 Task: Add Forager Organic Dairy-Free Vanilla Bean Cashewmilk Yogurt to the cart.
Action: Mouse moved to (20, 86)
Screenshot: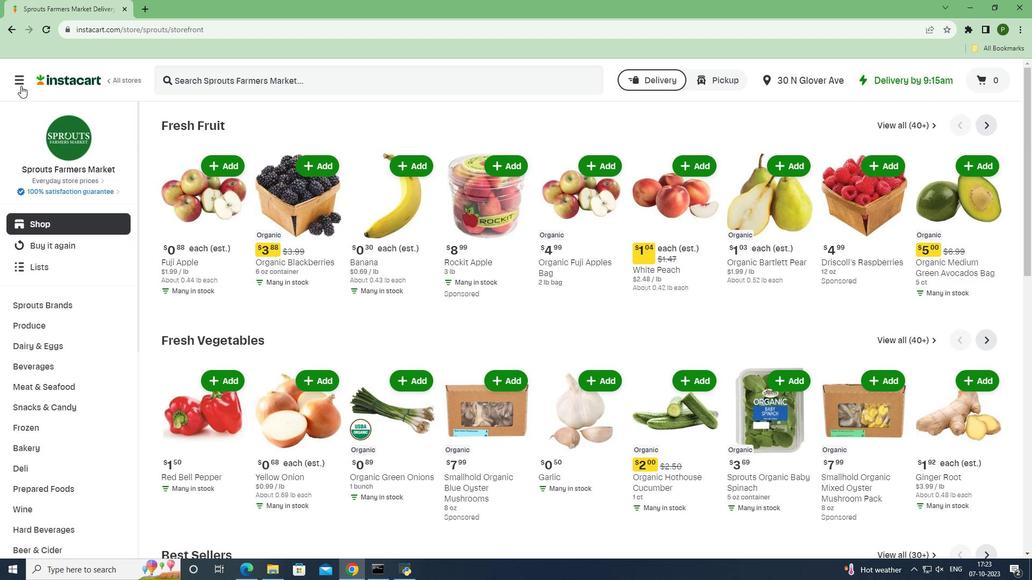 
Action: Mouse pressed left at (20, 86)
Screenshot: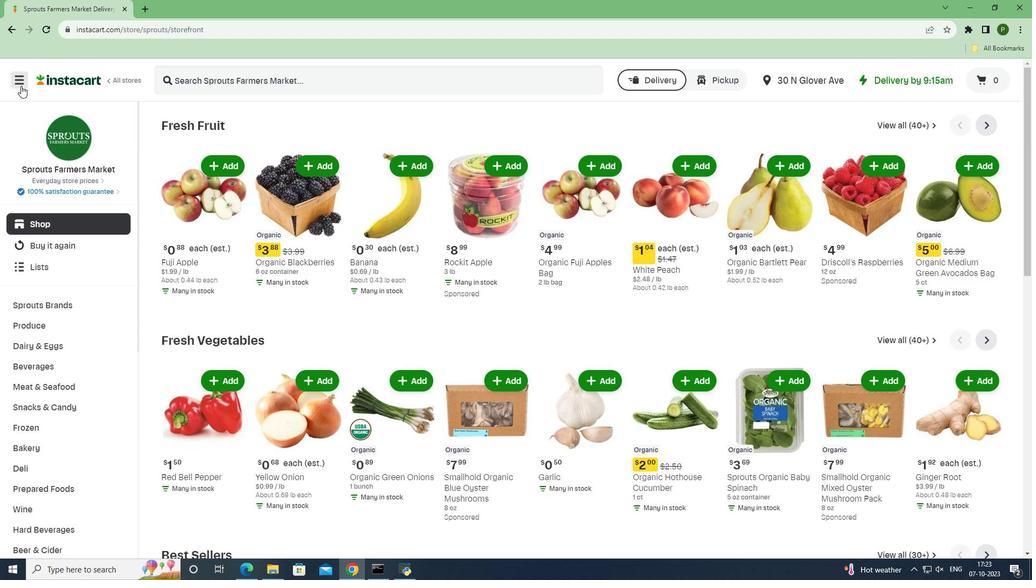 
Action: Mouse moved to (35, 287)
Screenshot: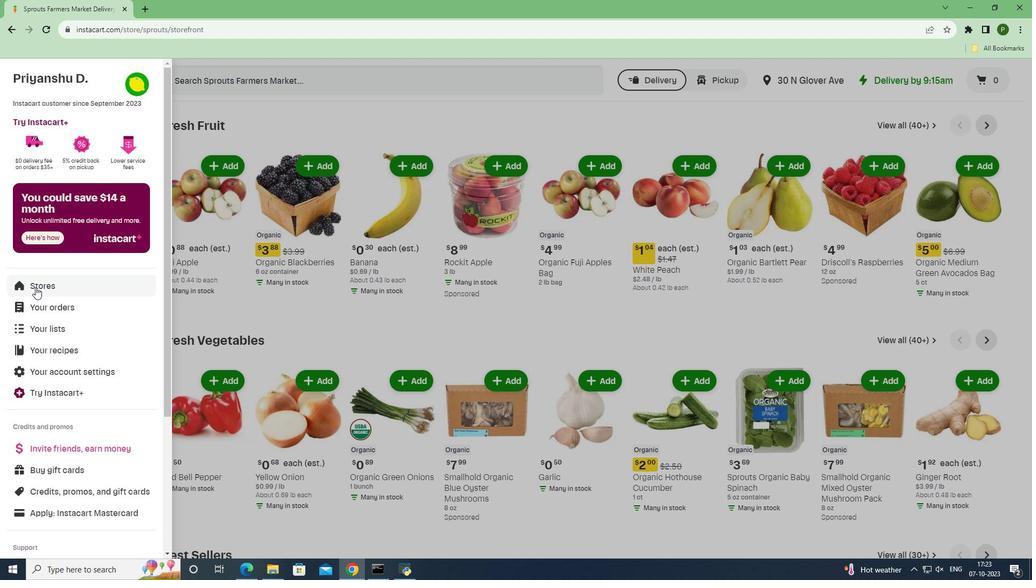 
Action: Mouse pressed left at (35, 287)
Screenshot: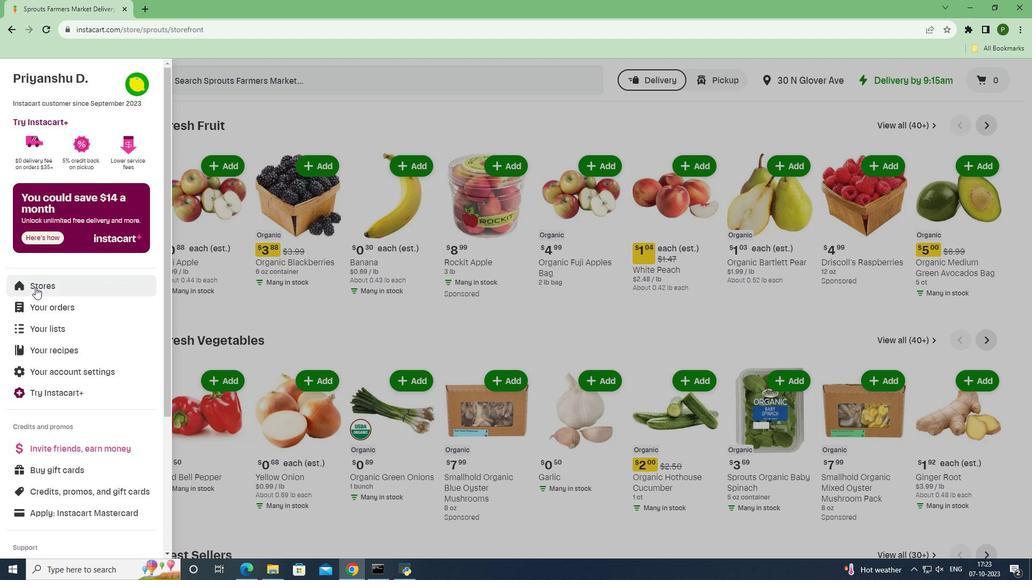 
Action: Mouse moved to (239, 123)
Screenshot: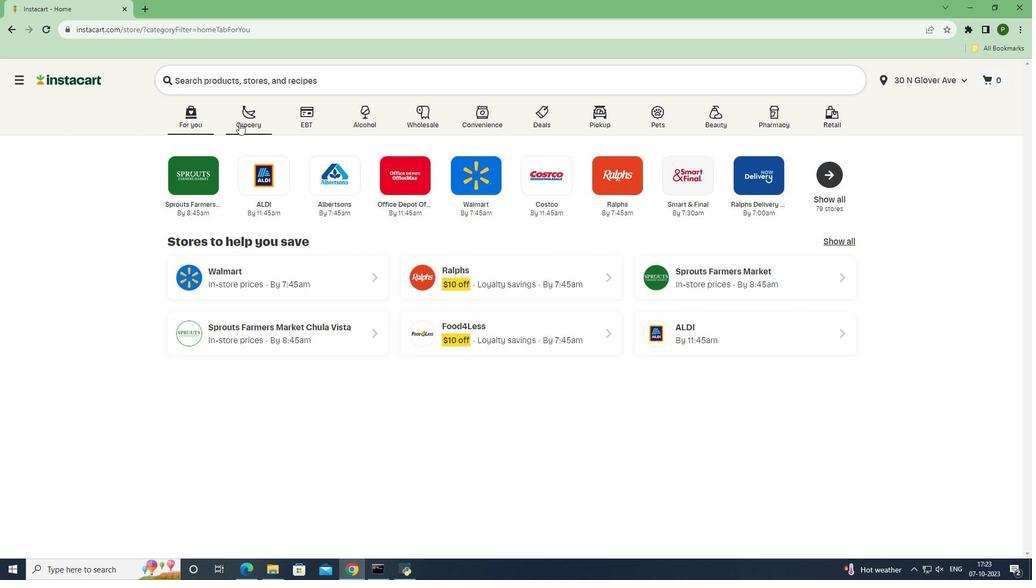 
Action: Mouse pressed left at (239, 123)
Screenshot: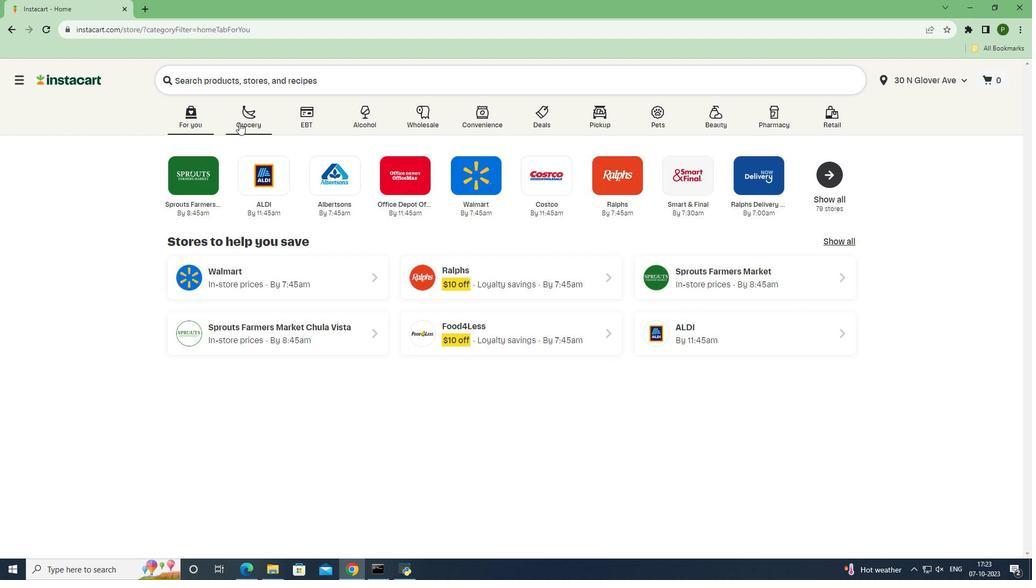 
Action: Mouse moved to (447, 239)
Screenshot: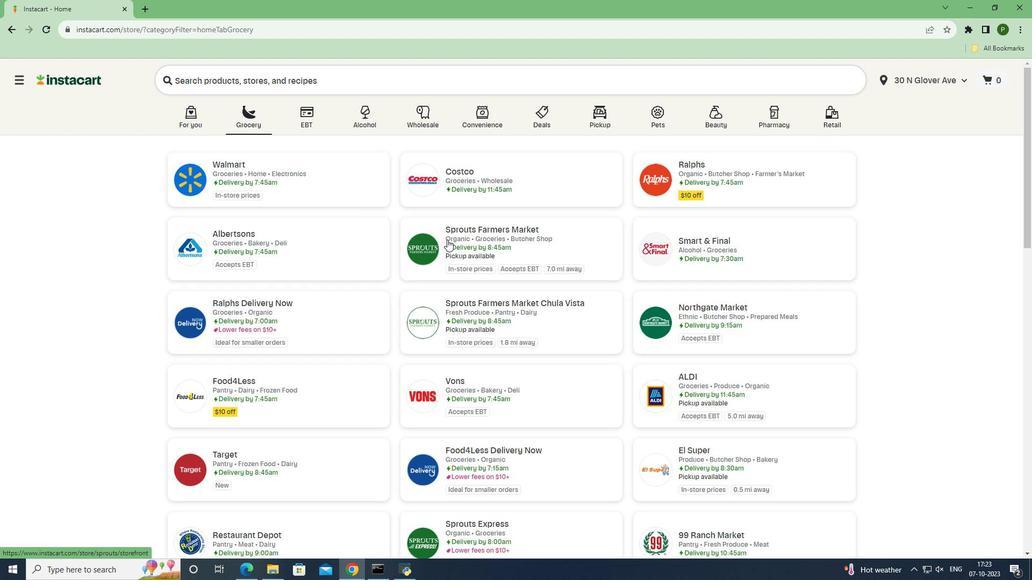 
Action: Mouse pressed left at (447, 239)
Screenshot: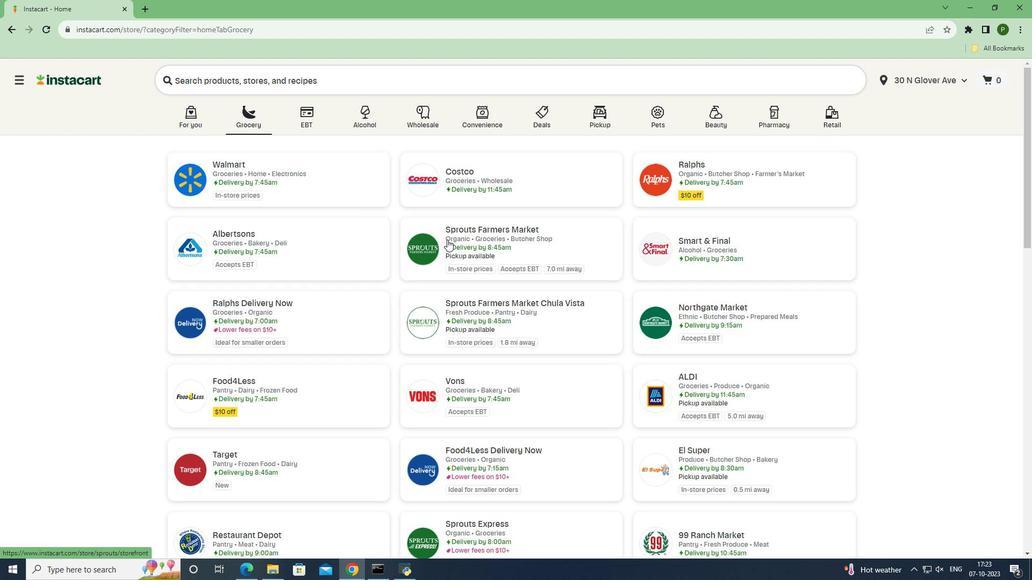 
Action: Mouse moved to (63, 348)
Screenshot: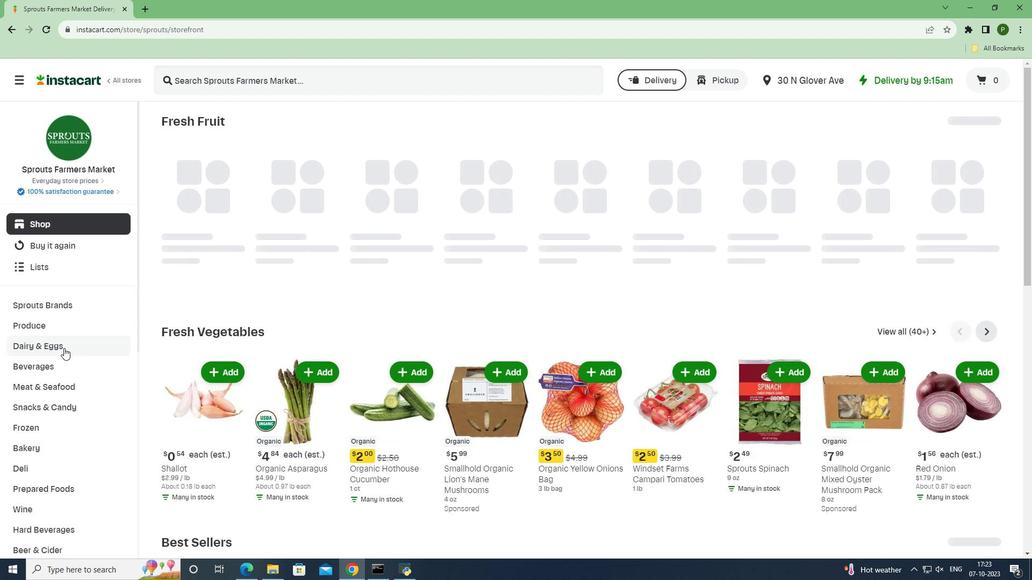 
Action: Mouse pressed left at (63, 348)
Screenshot: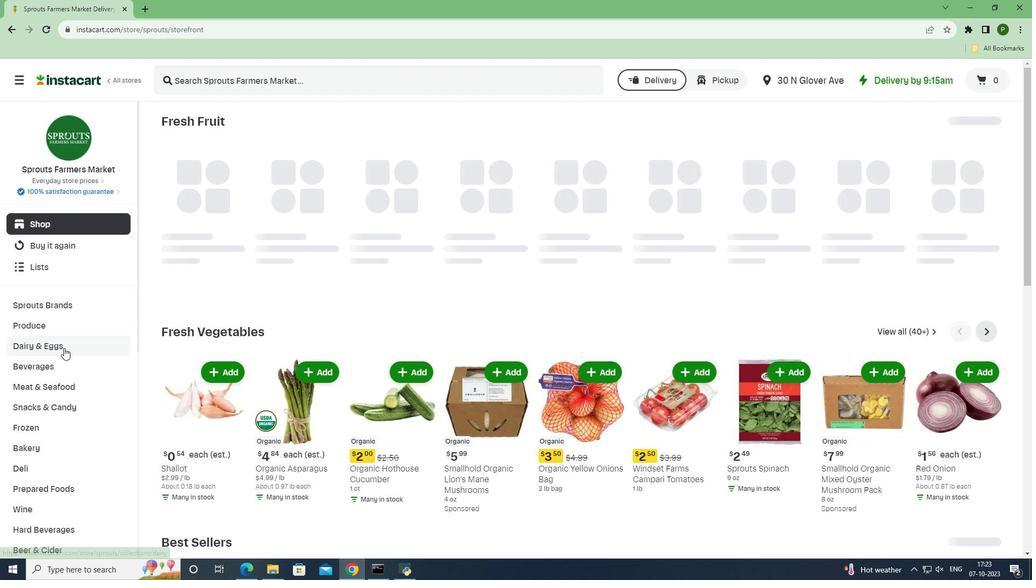 
Action: Mouse moved to (34, 426)
Screenshot: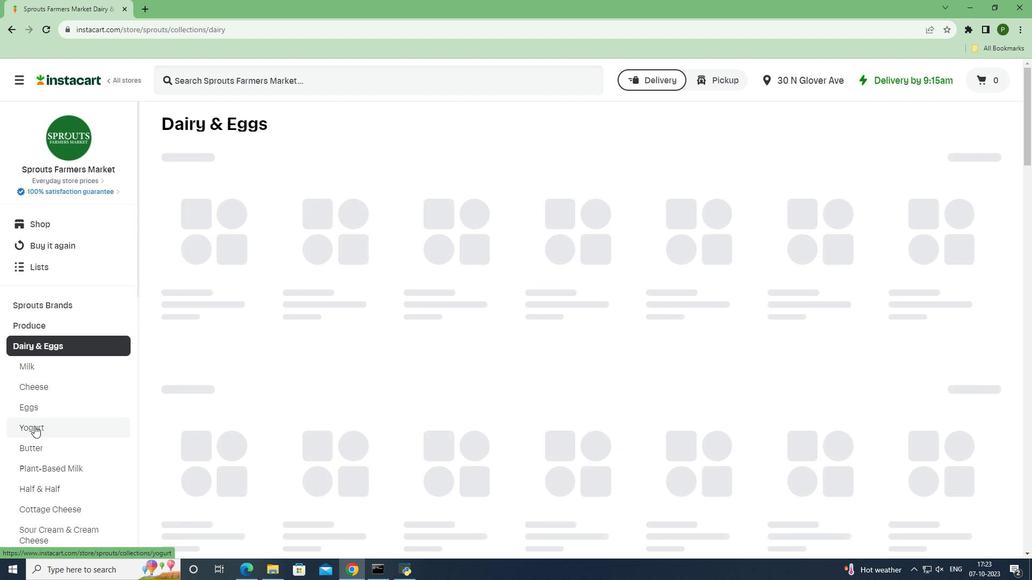 
Action: Mouse pressed left at (34, 426)
Screenshot: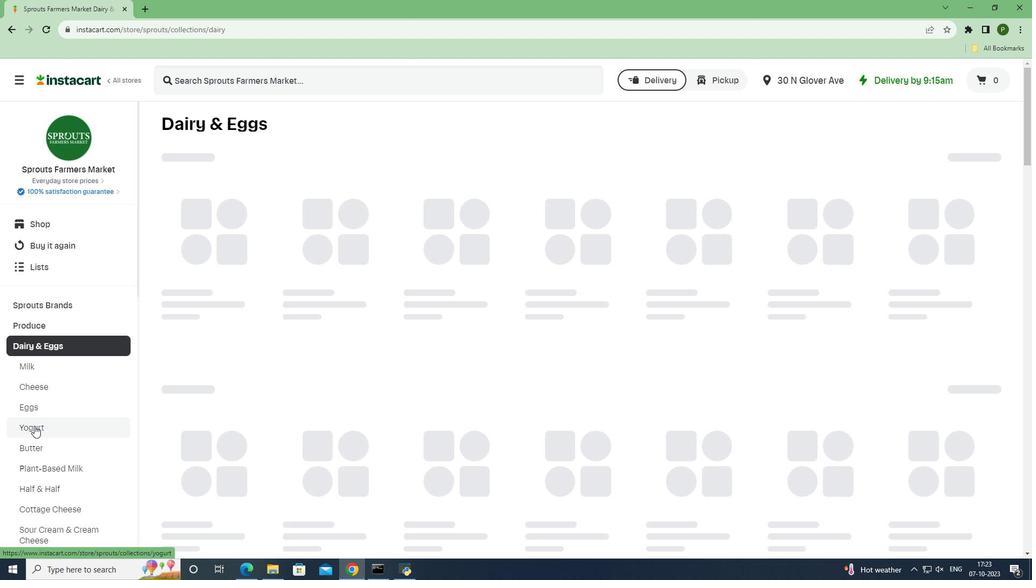 
Action: Mouse moved to (223, 77)
Screenshot: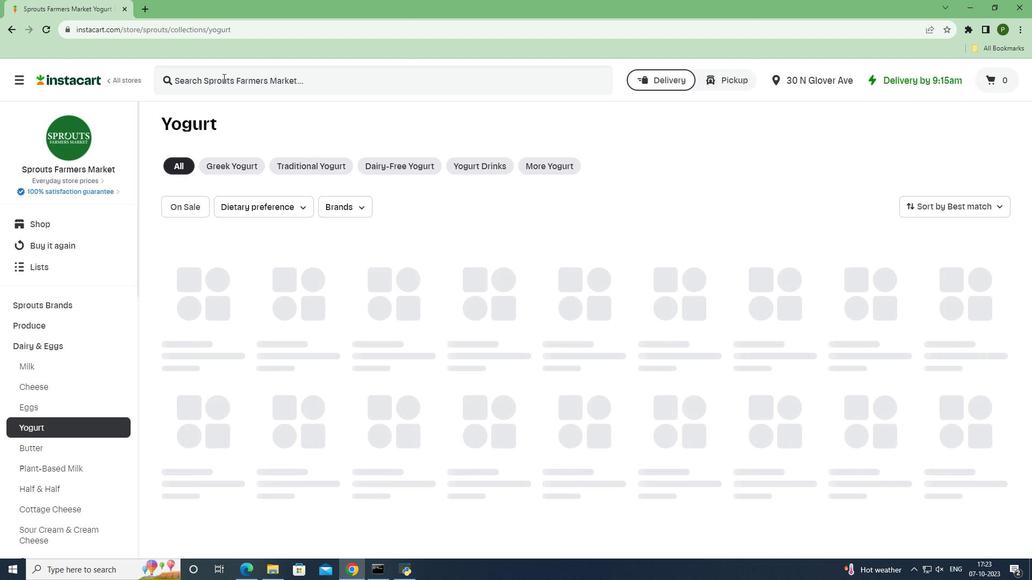 
Action: Mouse pressed left at (223, 77)
Screenshot: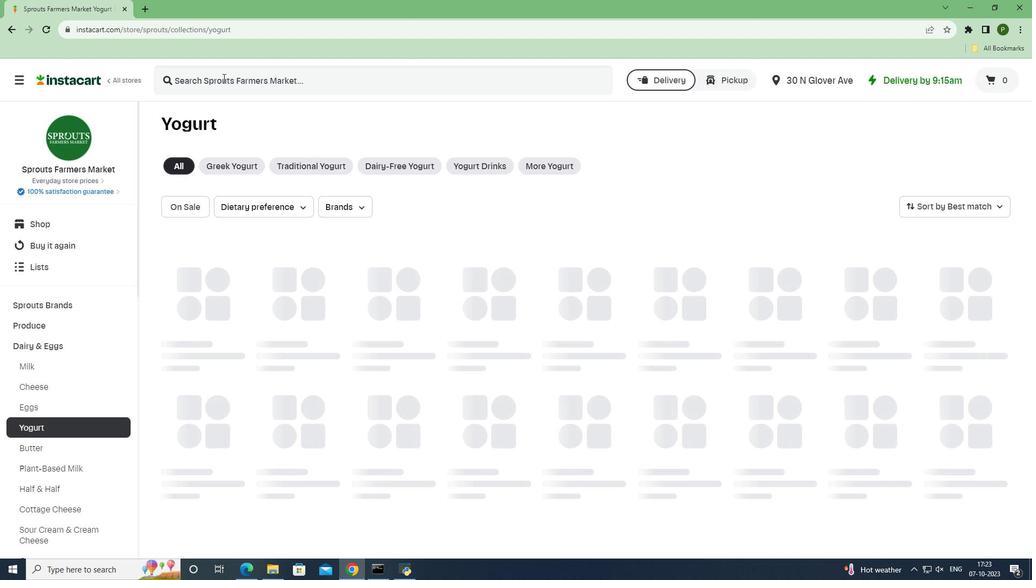 
Action: Mouse moved to (223, 78)
Screenshot: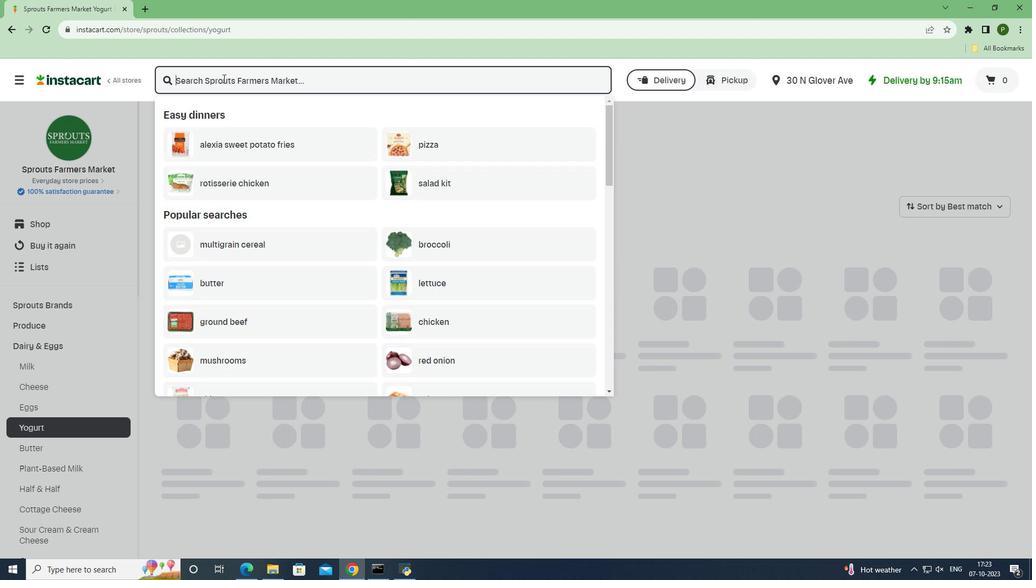 
Action: Key pressed <Key.caps_lock>F<Key.caps_lock>orager<Key.space><Key.caps_lock>O<Key.caps_lock>rganic<Key.space><Key.caps_lock>D<Key.caps_lock>airy<Key.space><Key.caps_lock>F<Key.caps_lock>ree<Key.space><Key.caps_lock>V<Key.caps_lock>anilla<Key.space><Key.caps_lock>B<Key.caps_lock>ean<Key.space><Key.caps_lock>C<Key.caps_lock>ashewmik<Key.backspace>lk<Key.space><Key.caps_lock>Y<Key.caps_lock>ogurt<Key.space><Key.enter>
Screenshot: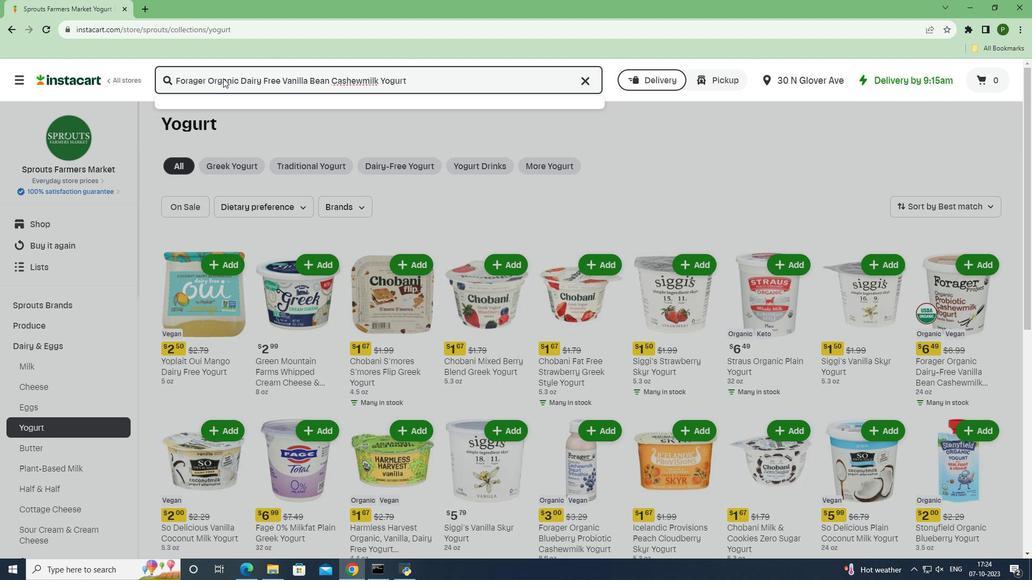 
Action: Mouse moved to (302, 193)
Screenshot: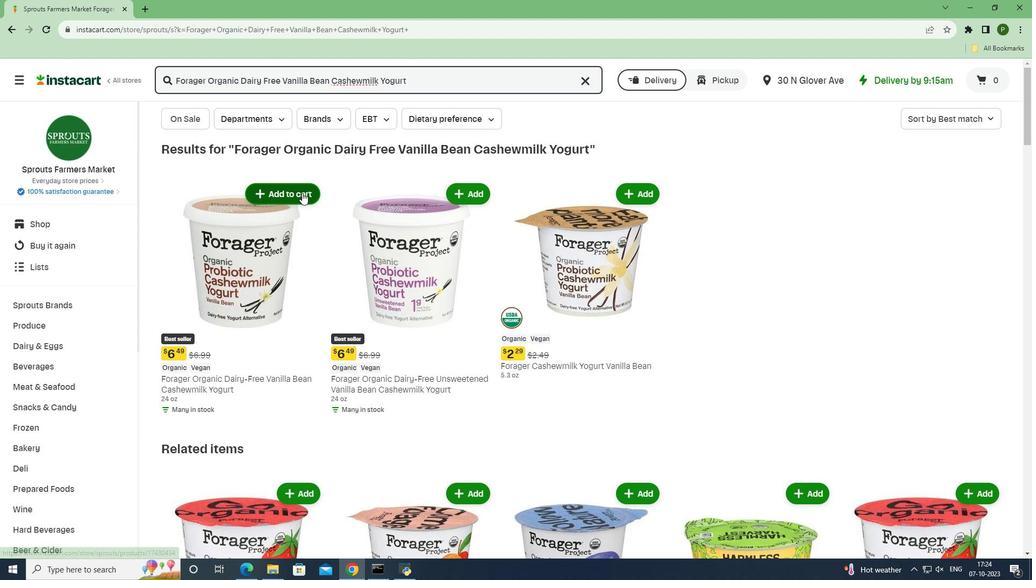 
Action: Mouse pressed left at (302, 193)
Screenshot: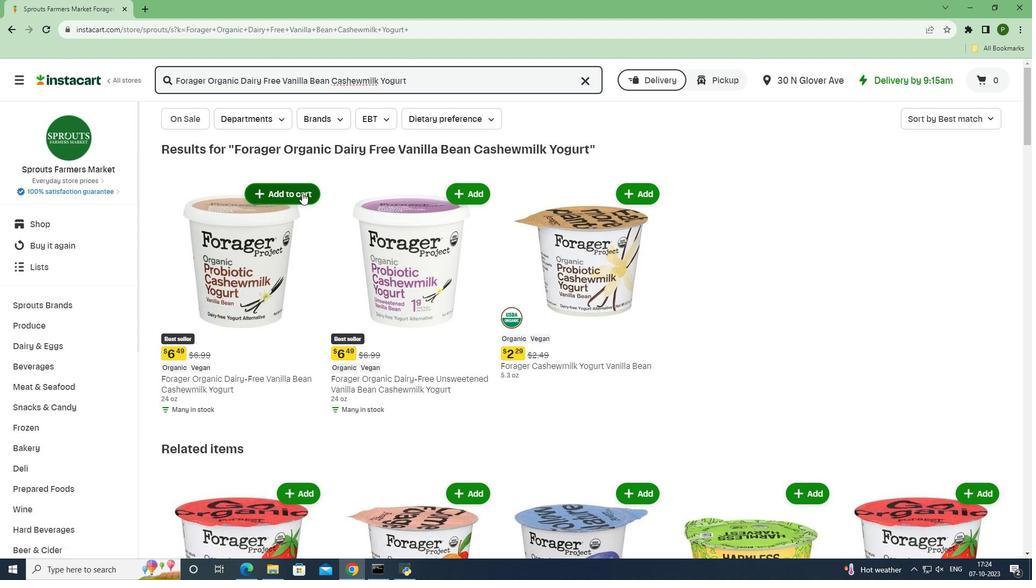 
Action: Mouse moved to (346, 196)
Screenshot: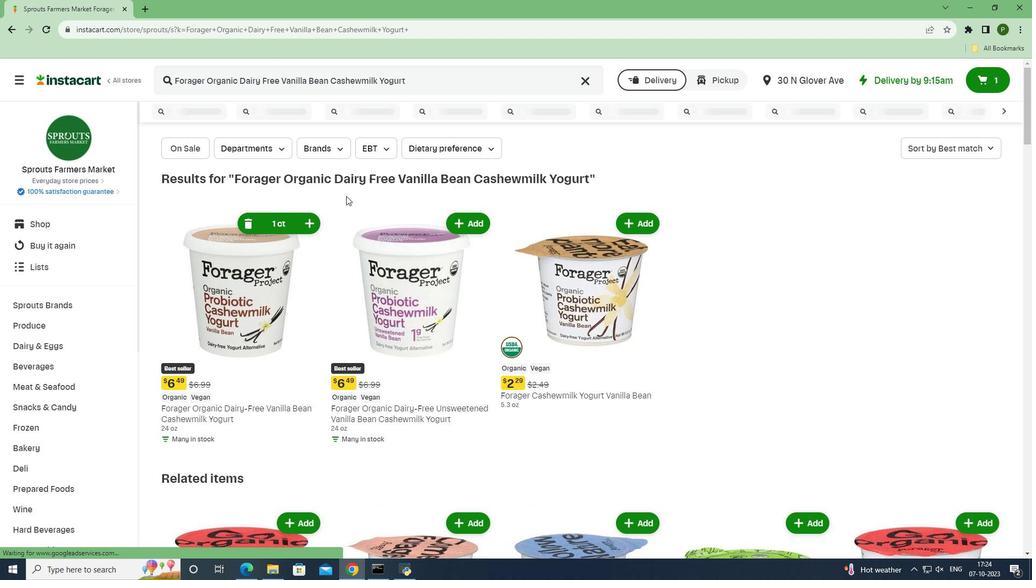 
